 Task: Add Mauro & Gianni Mascarpone Cheese to the cart.
Action: Mouse pressed left at (25, 87)
Screenshot: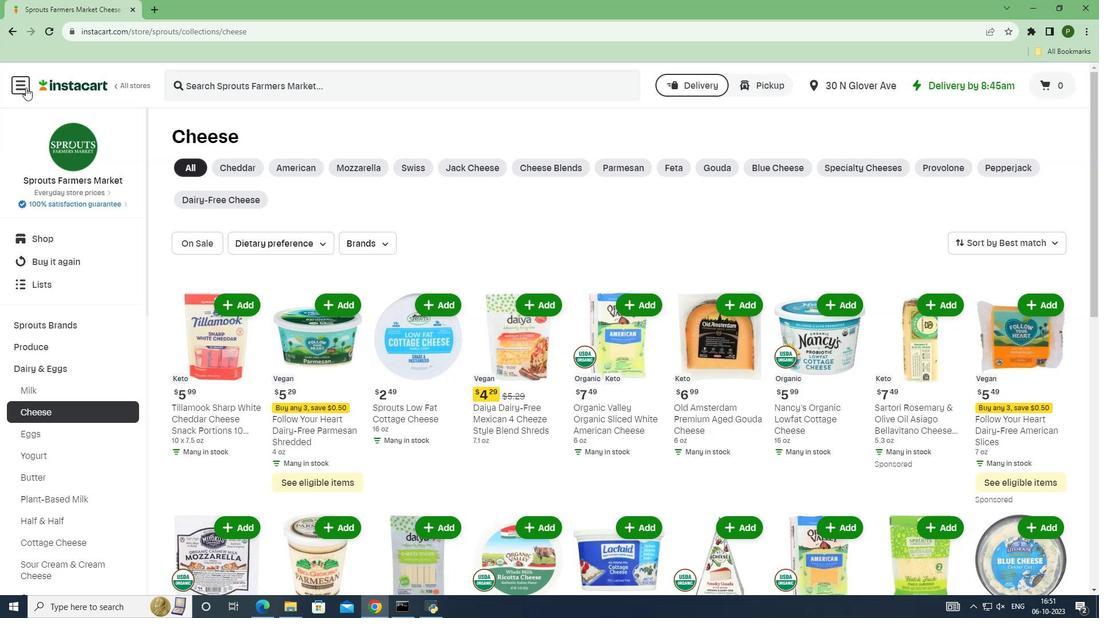 
Action: Mouse moved to (49, 312)
Screenshot: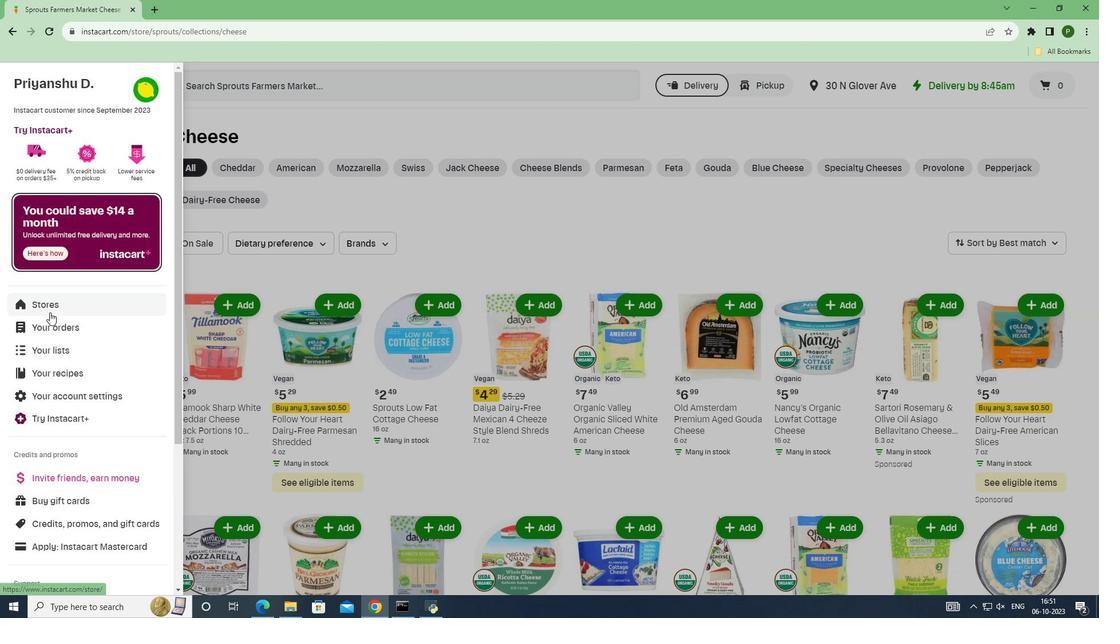 
Action: Mouse pressed left at (49, 312)
Screenshot: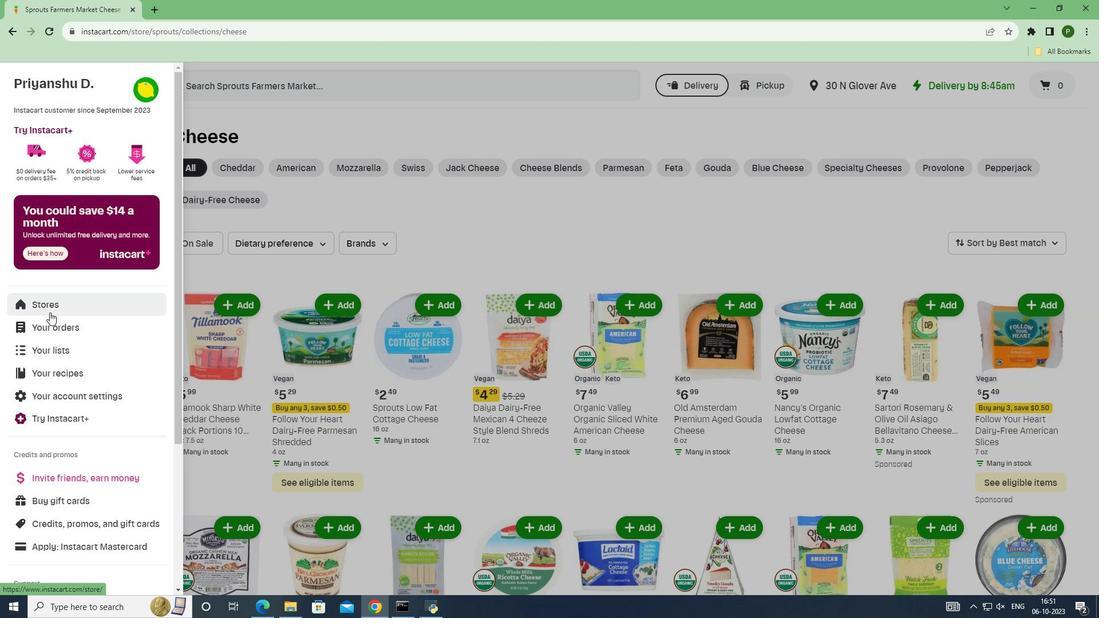 
Action: Mouse moved to (266, 116)
Screenshot: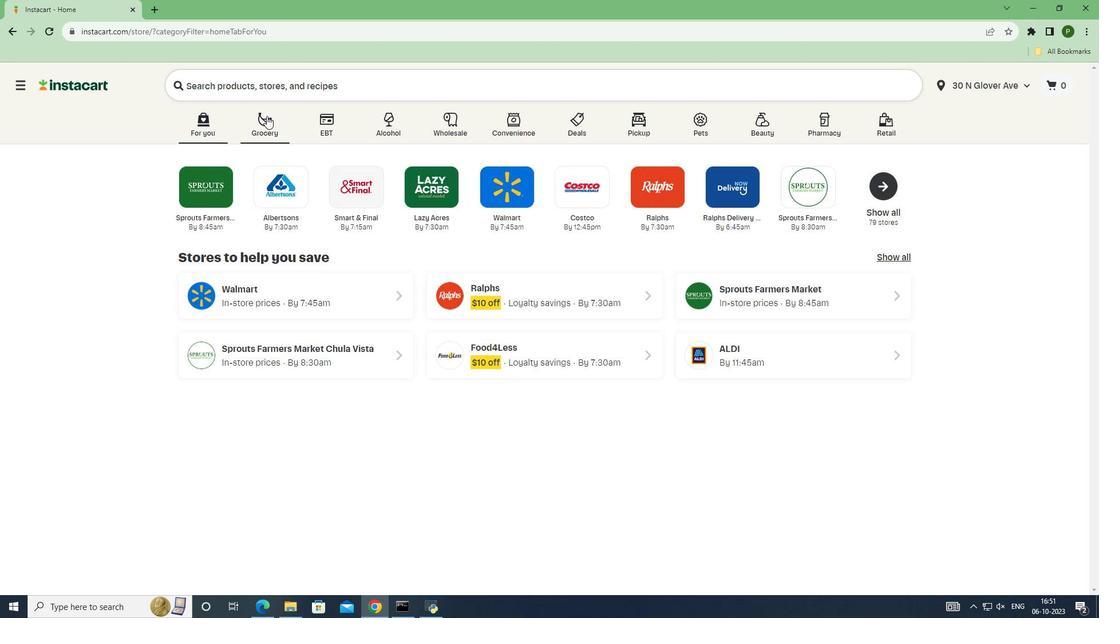 
Action: Mouse pressed left at (266, 116)
Screenshot: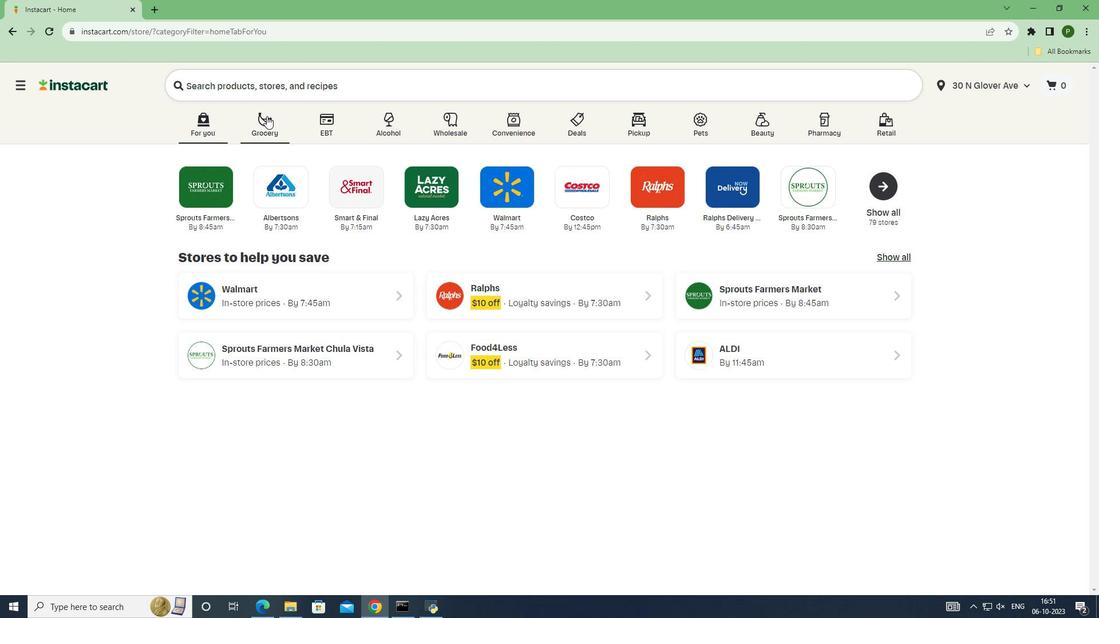 
Action: Mouse moved to (713, 273)
Screenshot: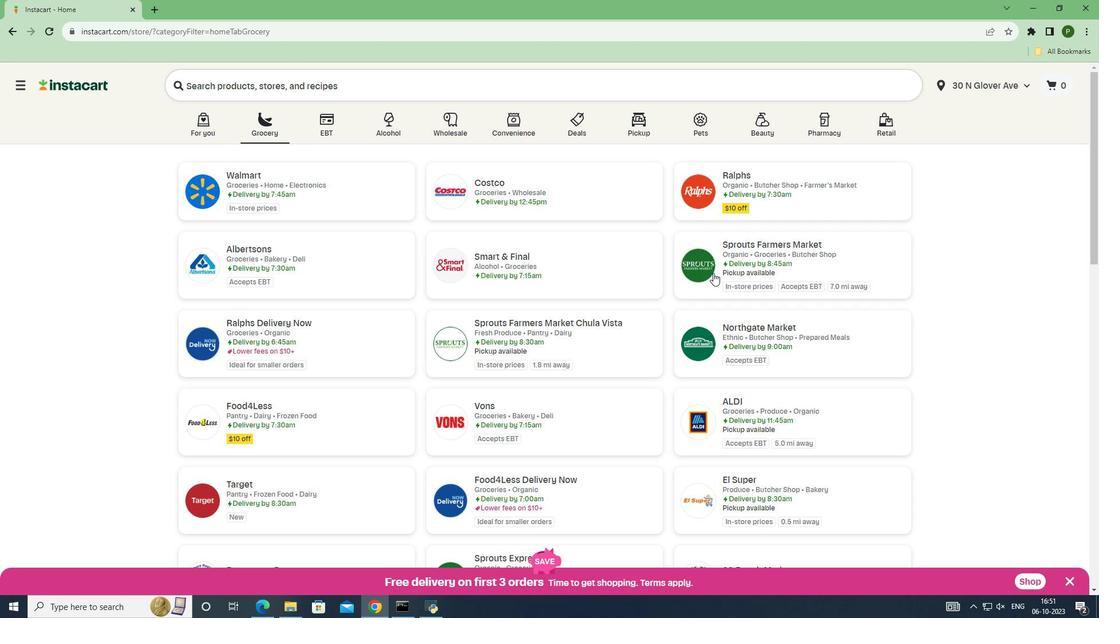 
Action: Mouse pressed left at (713, 273)
Screenshot: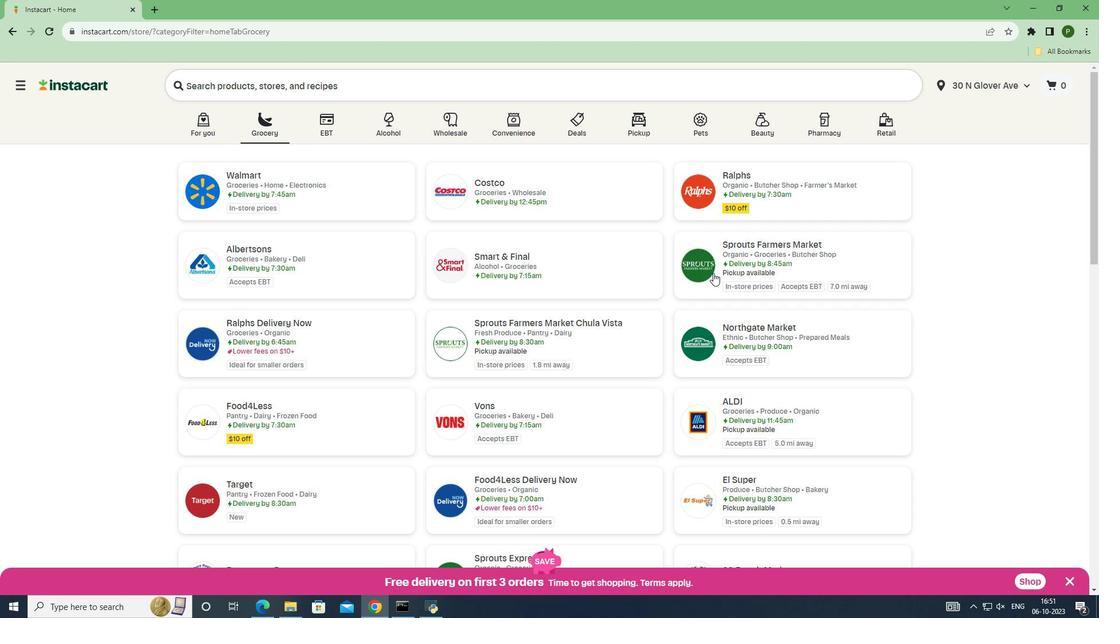 
Action: Mouse moved to (66, 361)
Screenshot: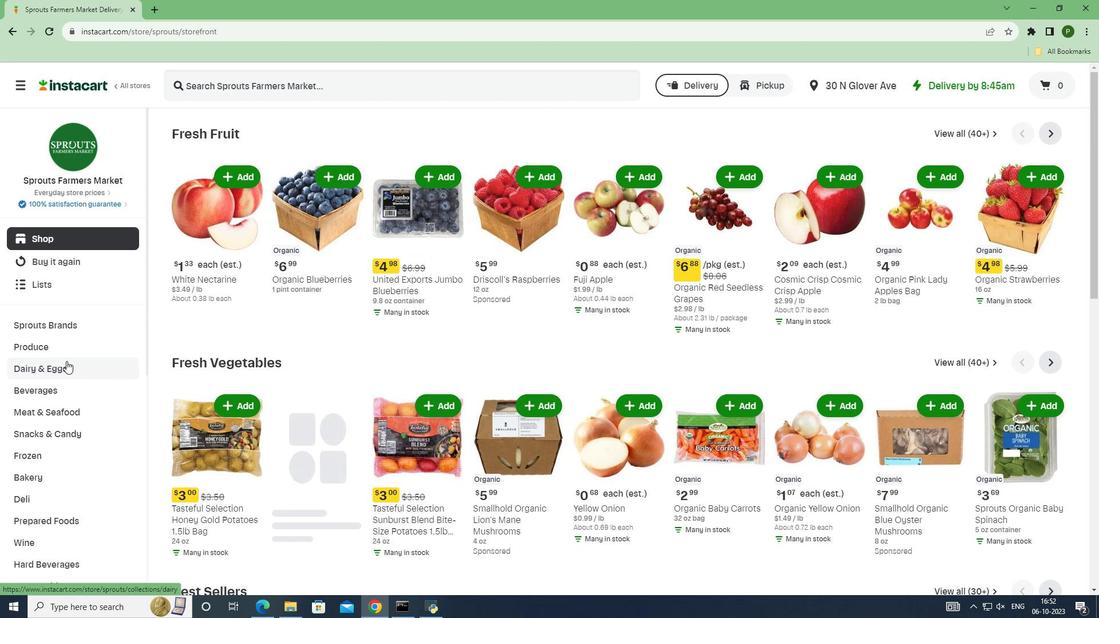 
Action: Mouse pressed left at (66, 361)
Screenshot: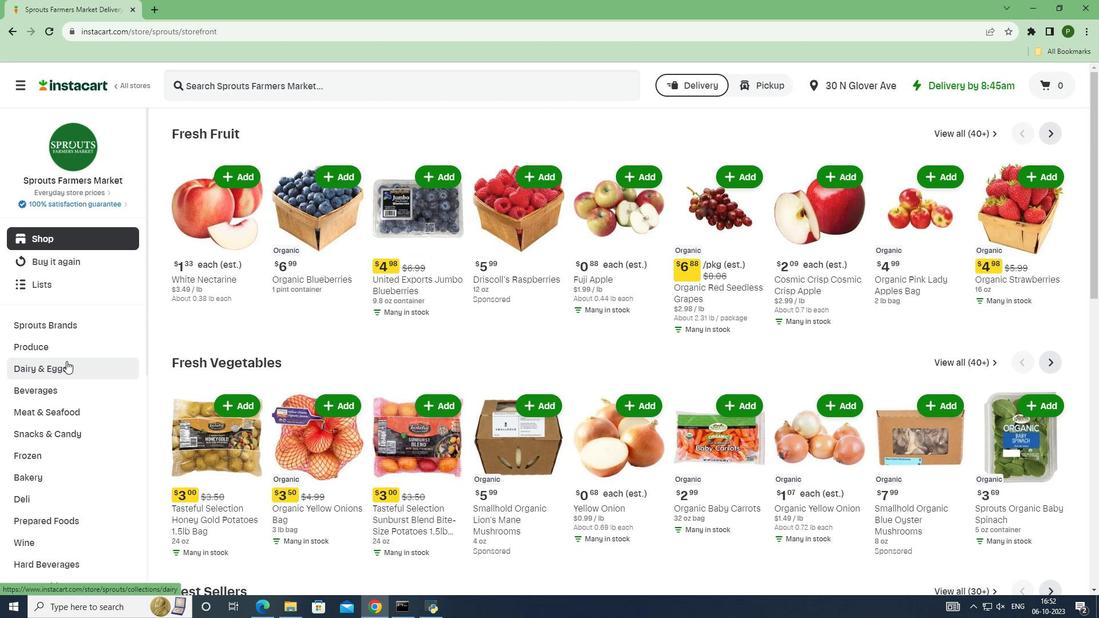 
Action: Mouse moved to (56, 410)
Screenshot: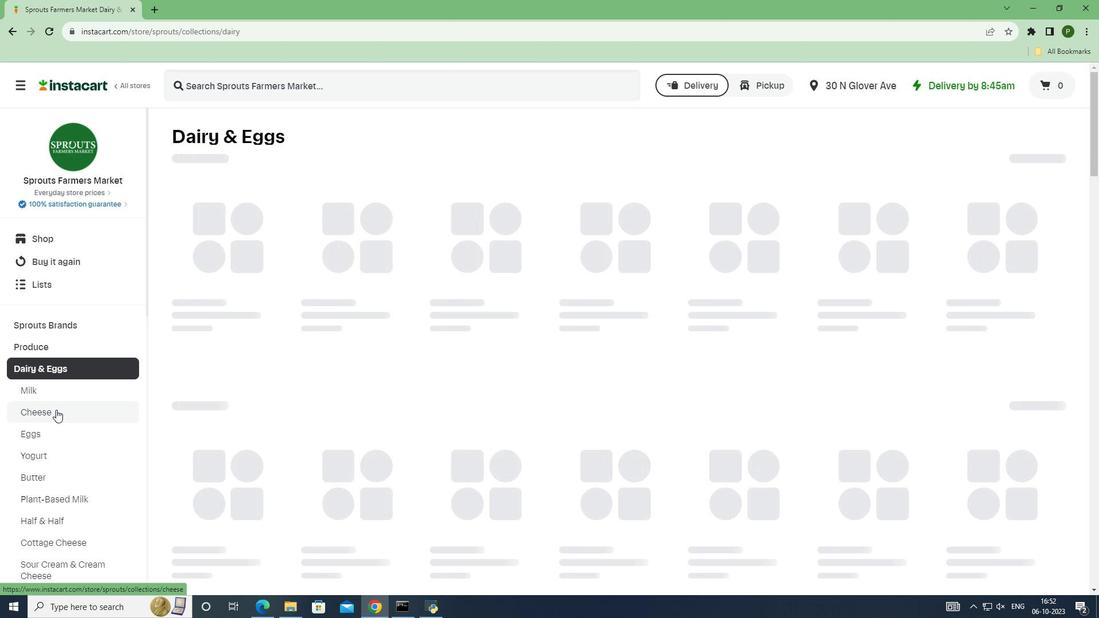 
Action: Mouse pressed left at (56, 410)
Screenshot: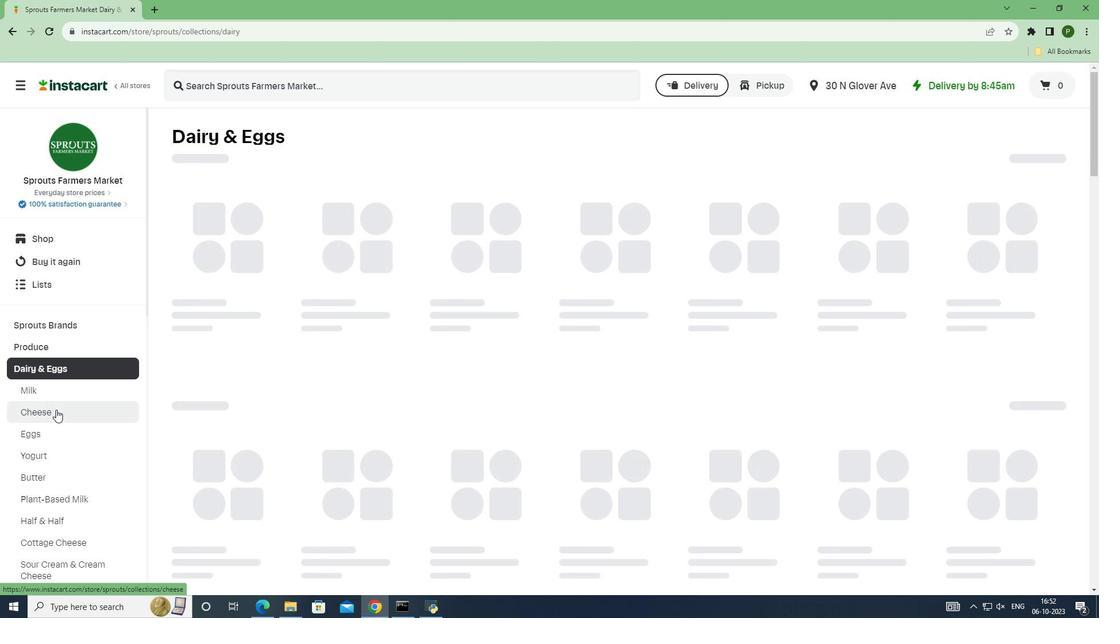 
Action: Mouse moved to (227, 85)
Screenshot: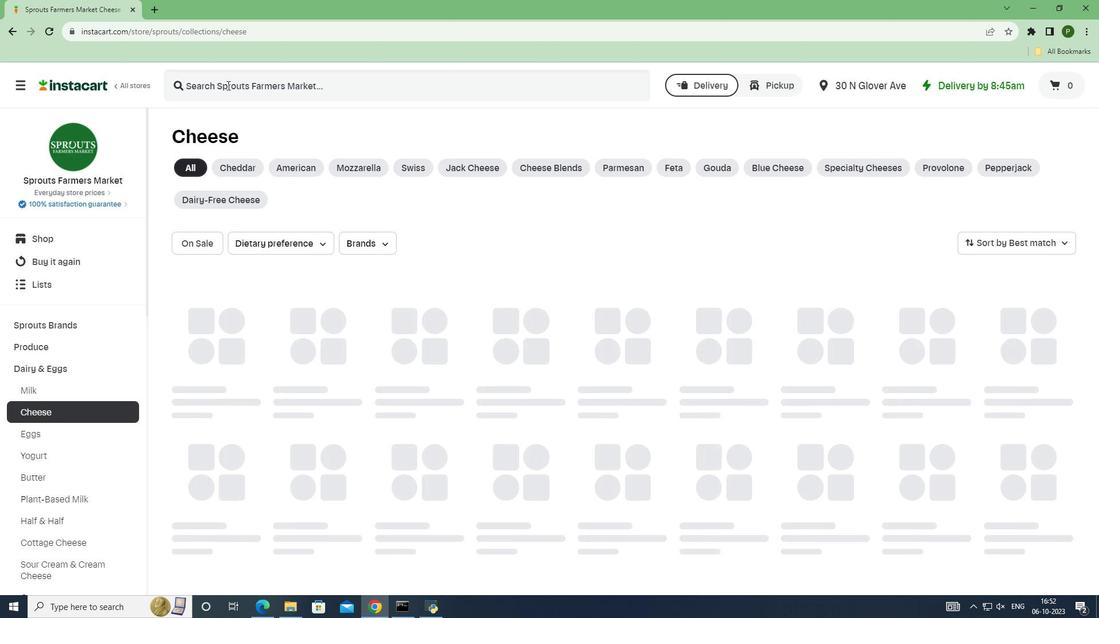 
Action: Mouse pressed left at (227, 85)
Screenshot: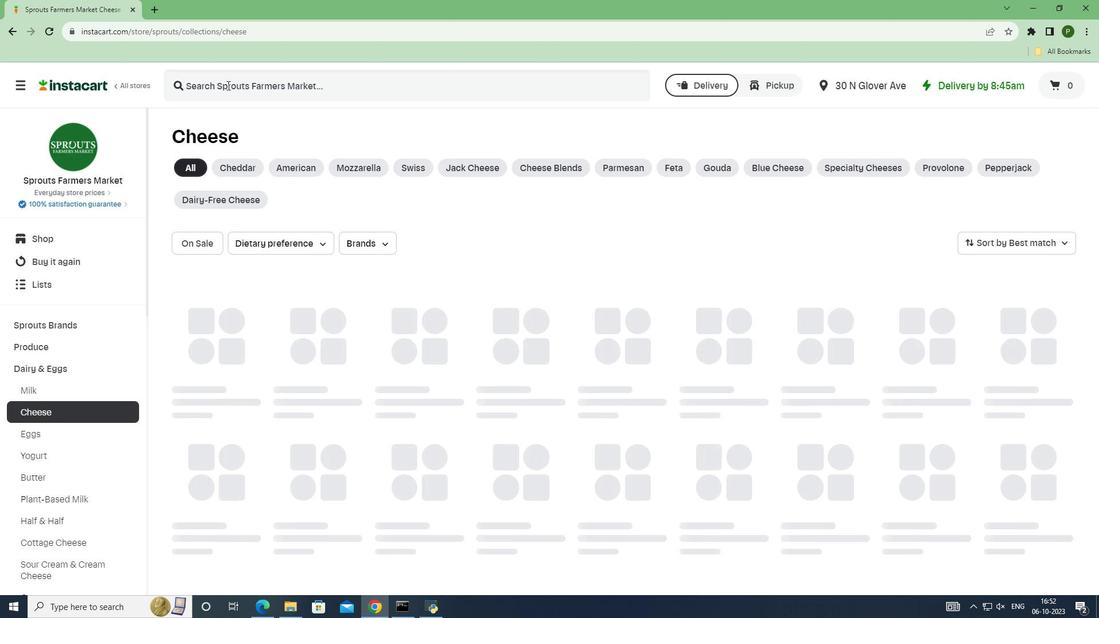 
Action: Key pressed <Key.caps_lock>M<Key.caps_lock>auro<Key.space><Key.shift>&<Key.space><Key.caps_lock>G<Key.caps_lock>ianni<Key.space><Key.caps_lock>M<Key.caps_lock>aa<Key.backspace>s<Key.space><Key.backspace>carpone<Key.space><Key.caps_lock>C<Key.caps_lock>heese<Key.space><Key.enter>
Screenshot: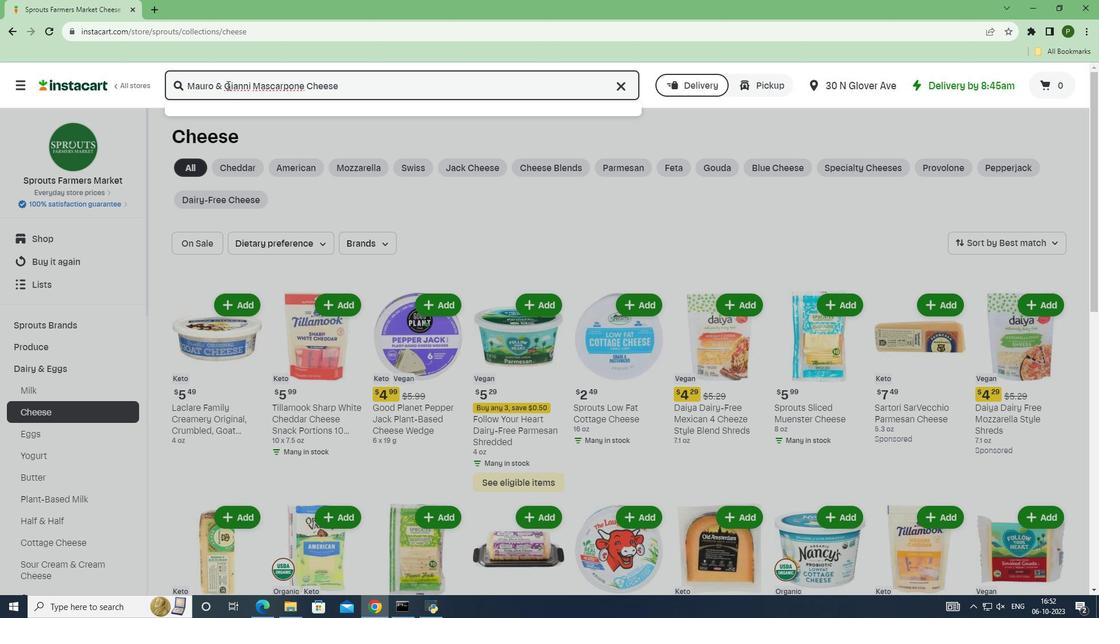 
Action: Mouse moved to (473, 198)
Screenshot: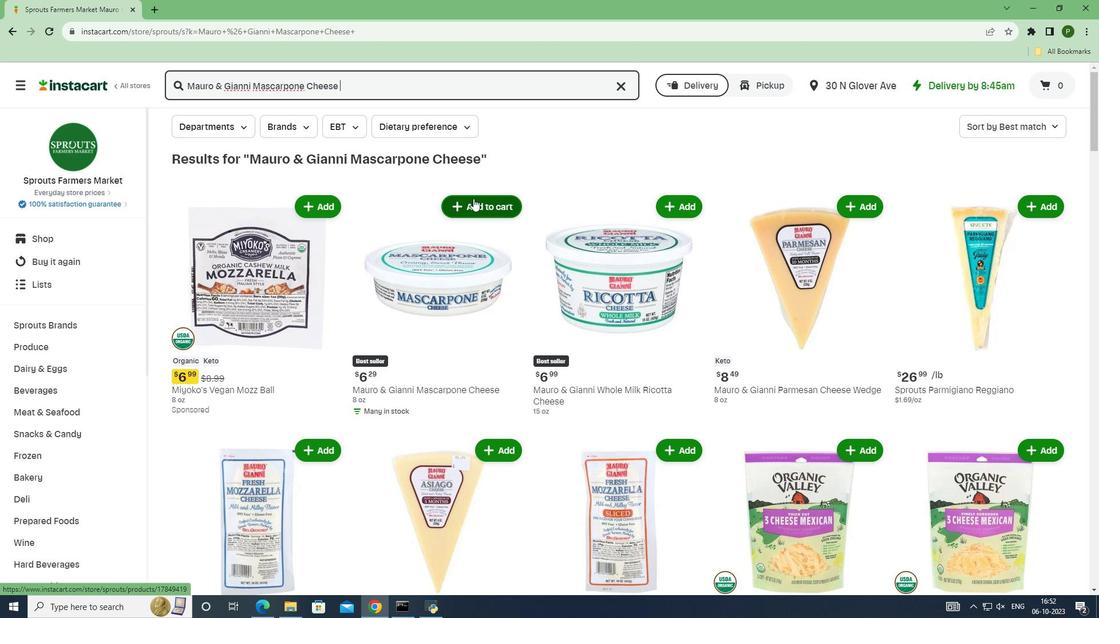 
Action: Mouse pressed left at (473, 198)
Screenshot: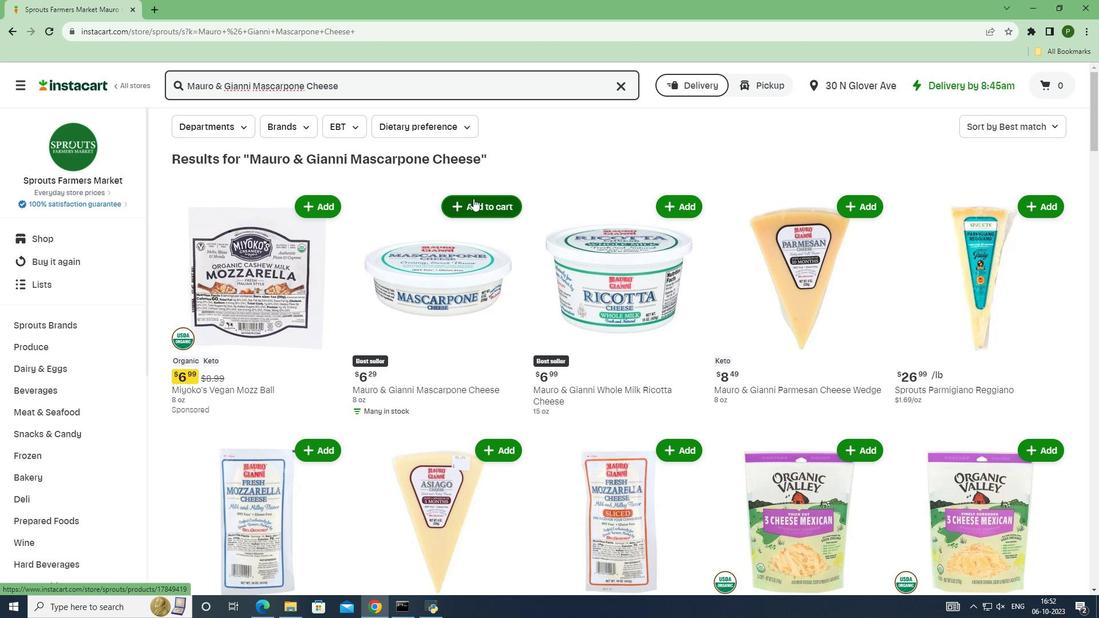 
Action: Mouse moved to (502, 238)
Screenshot: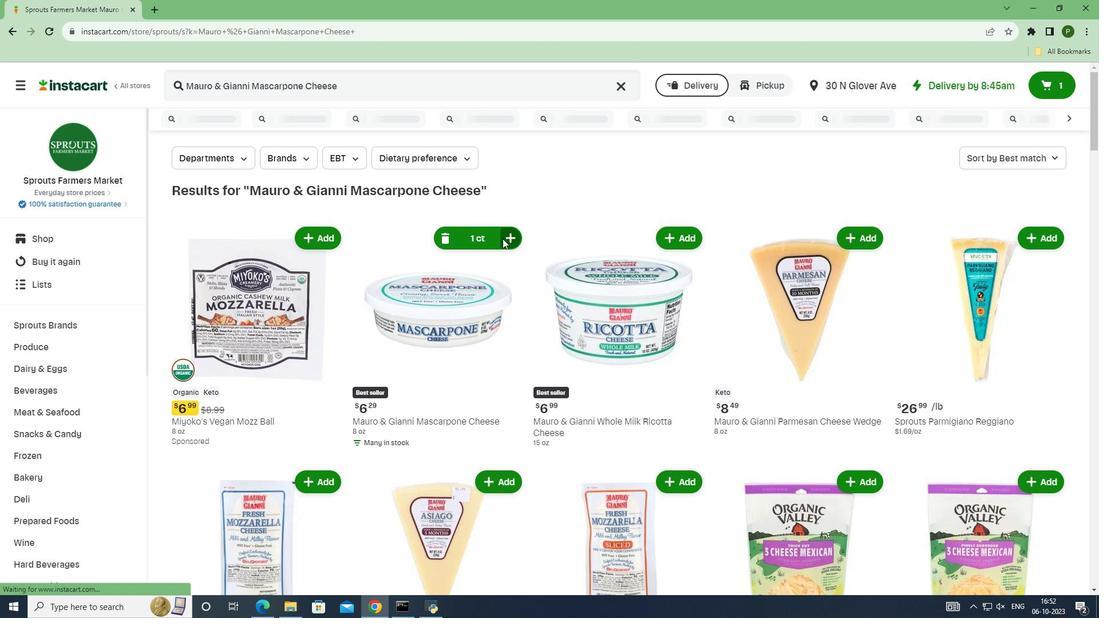 
